 Task: Sort the products in the category "American" by price (highest first).
Action: Mouse moved to (677, 234)
Screenshot: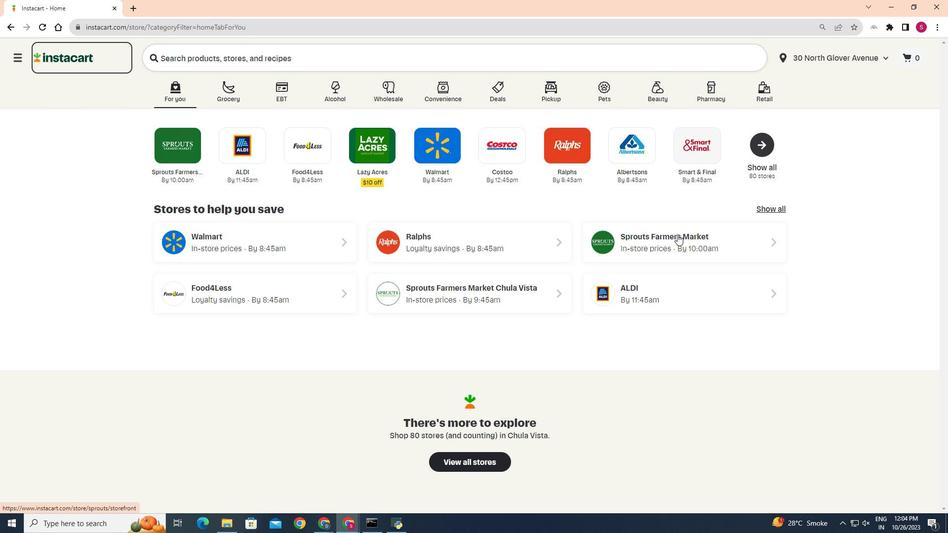 
Action: Mouse pressed left at (677, 234)
Screenshot: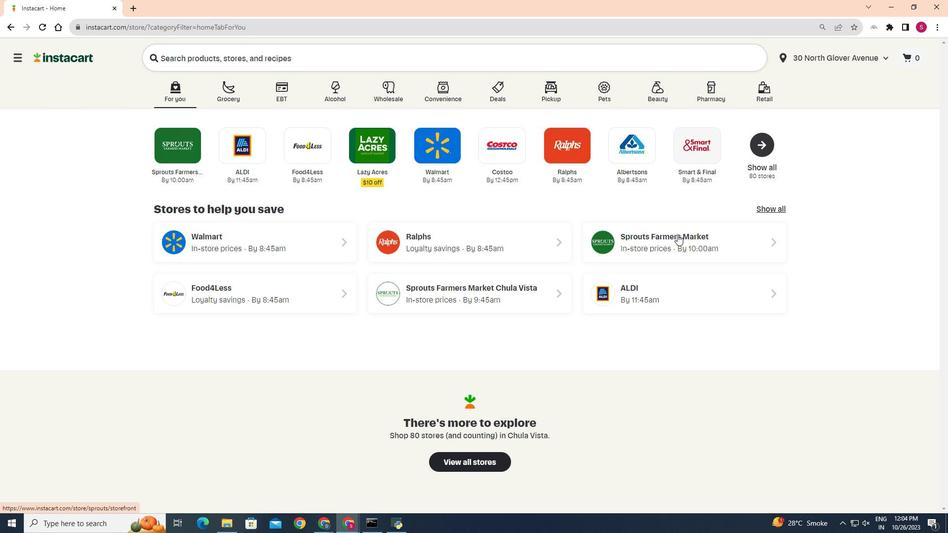
Action: Mouse moved to (34, 418)
Screenshot: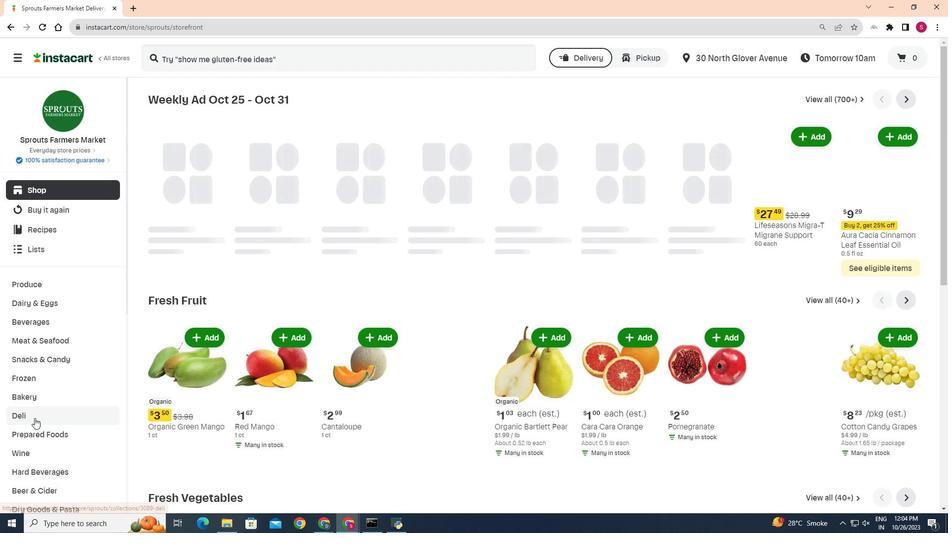 
Action: Mouse pressed left at (34, 418)
Screenshot: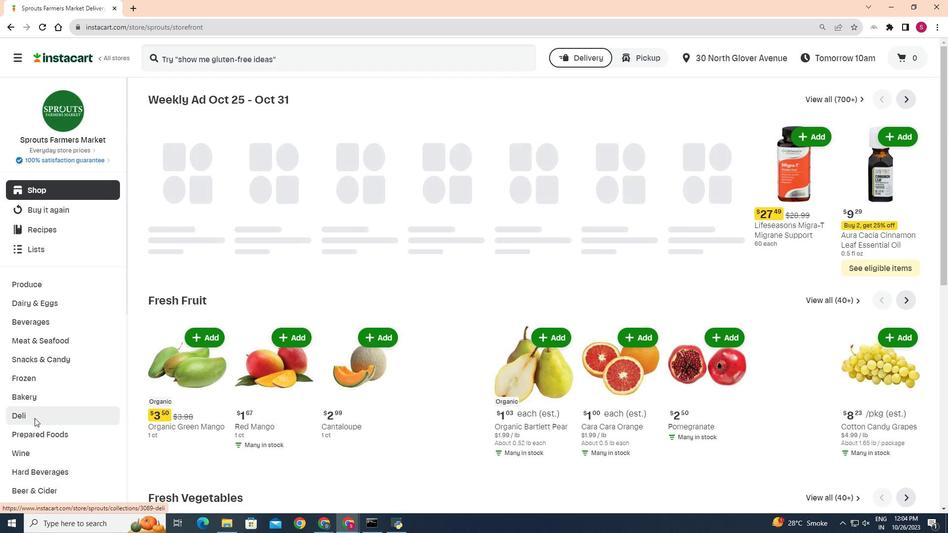 
Action: Mouse moved to (260, 121)
Screenshot: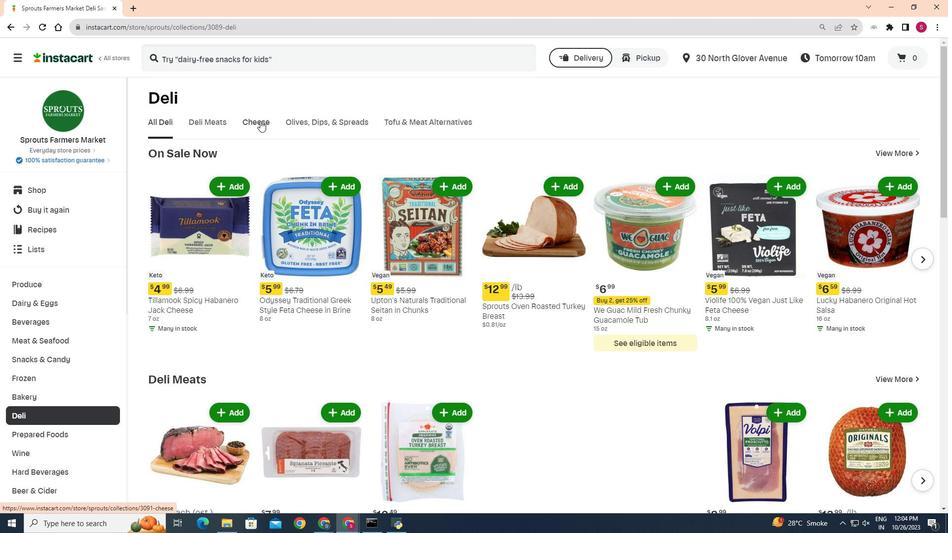 
Action: Mouse pressed left at (260, 121)
Screenshot: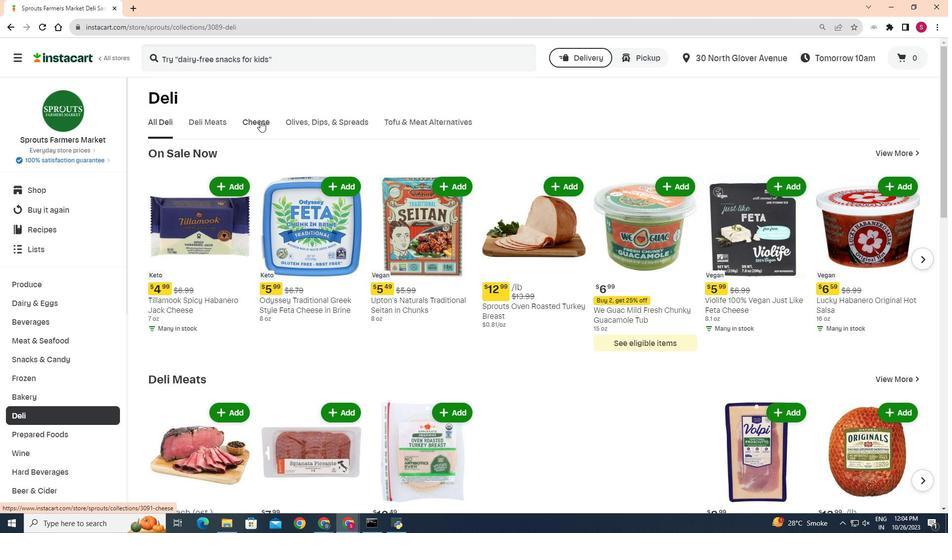 
Action: Mouse moved to (549, 153)
Screenshot: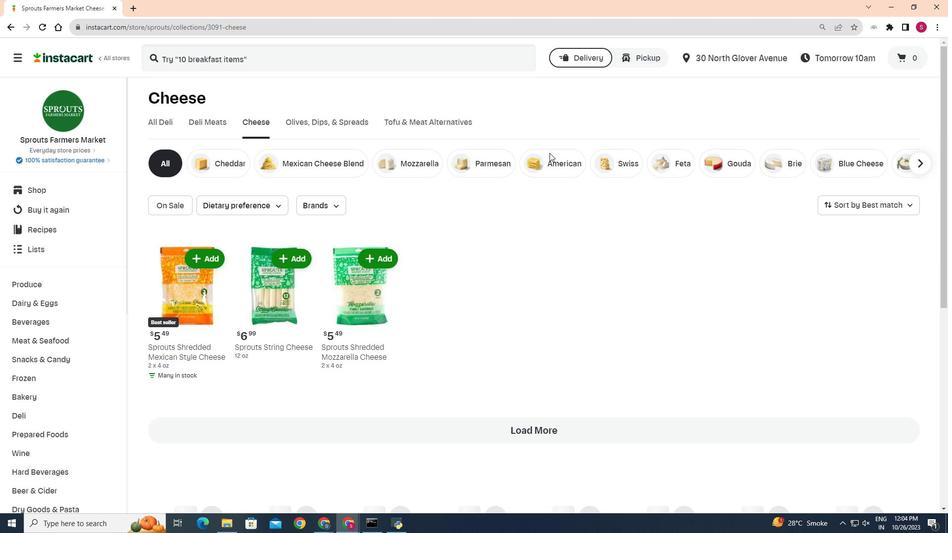 
Action: Mouse pressed left at (549, 153)
Screenshot: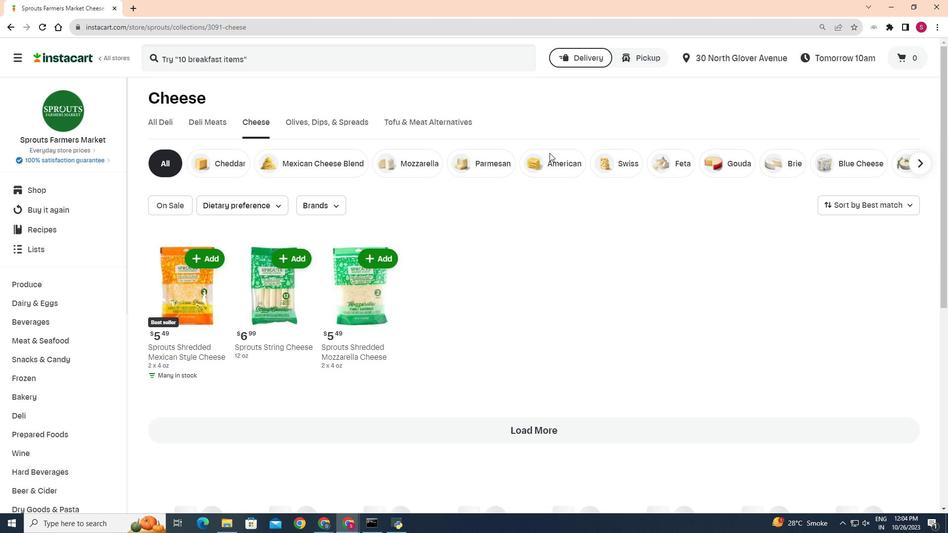 
Action: Mouse moved to (924, 203)
Screenshot: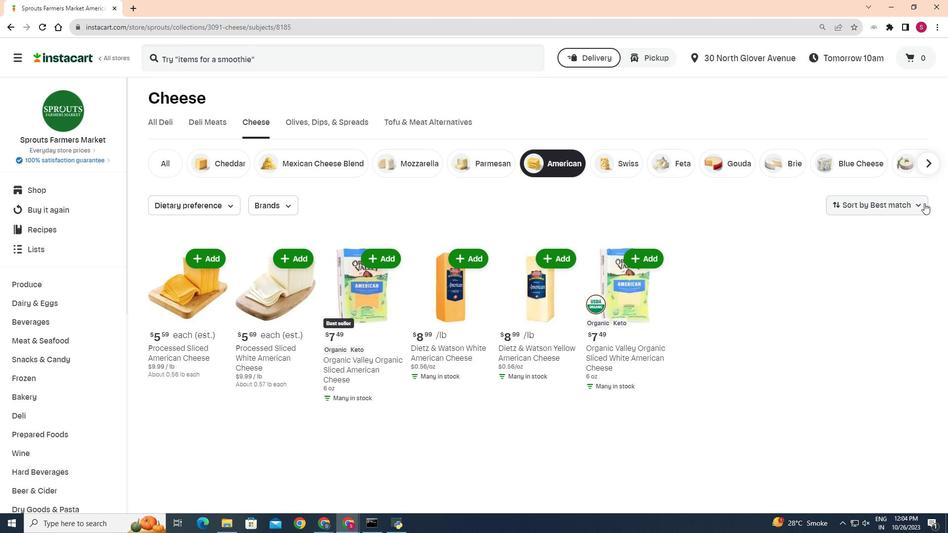 
Action: Mouse pressed left at (924, 203)
Screenshot: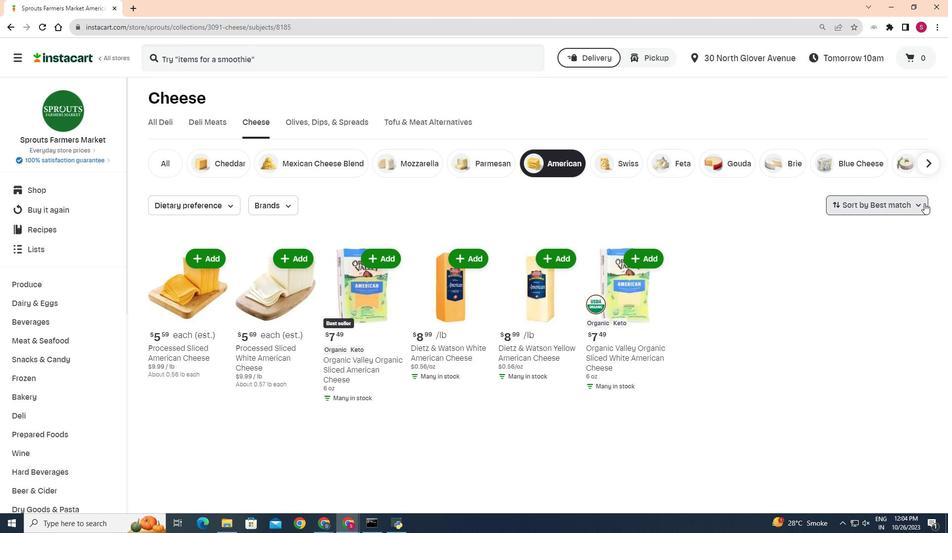 
Action: Mouse moved to (903, 271)
Screenshot: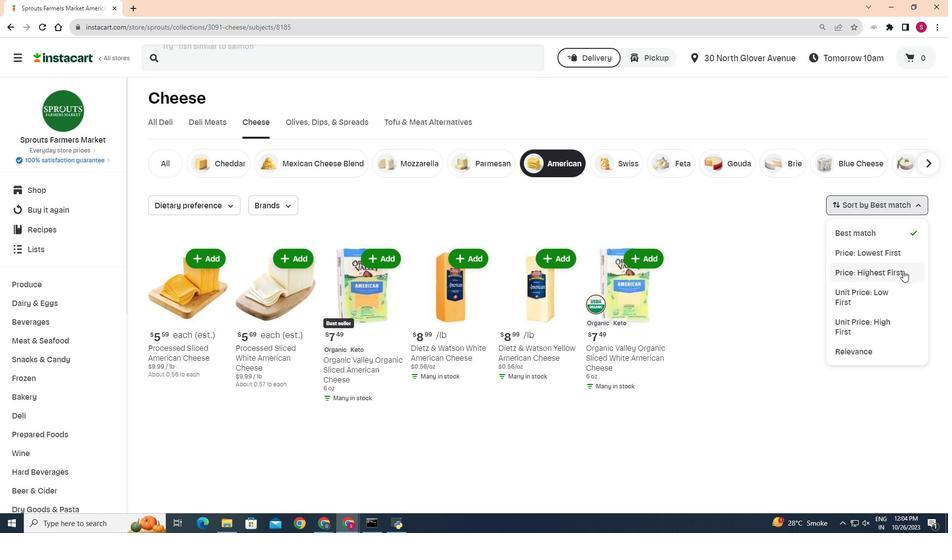 
Action: Mouse pressed left at (903, 271)
Screenshot: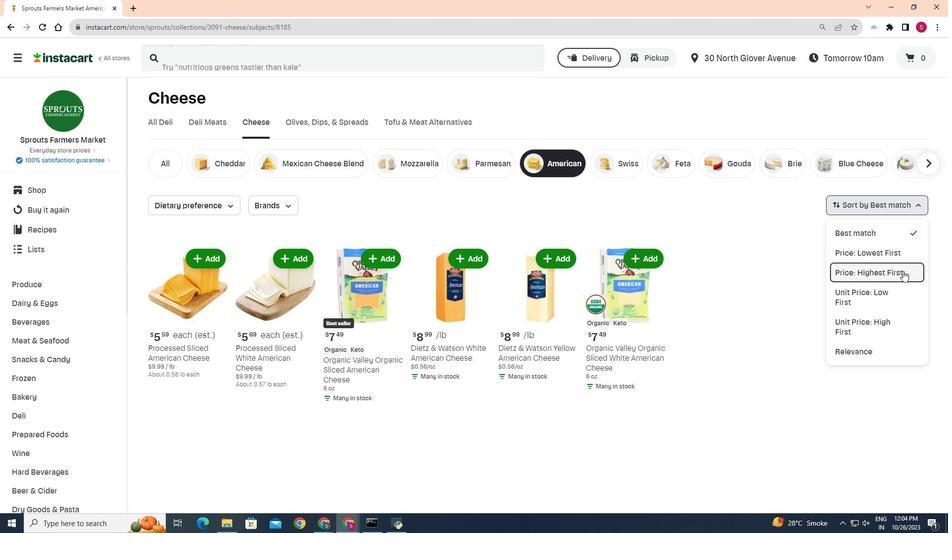 
Action: Mouse moved to (616, 221)
Screenshot: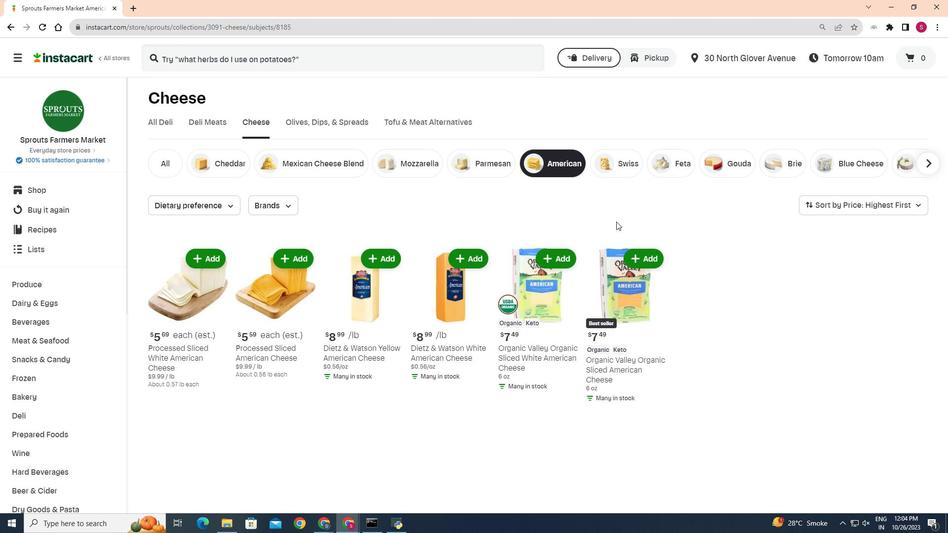 
